 Task: Change Caps Lock To Control
Action: Mouse moved to (29, 7)
Screenshot: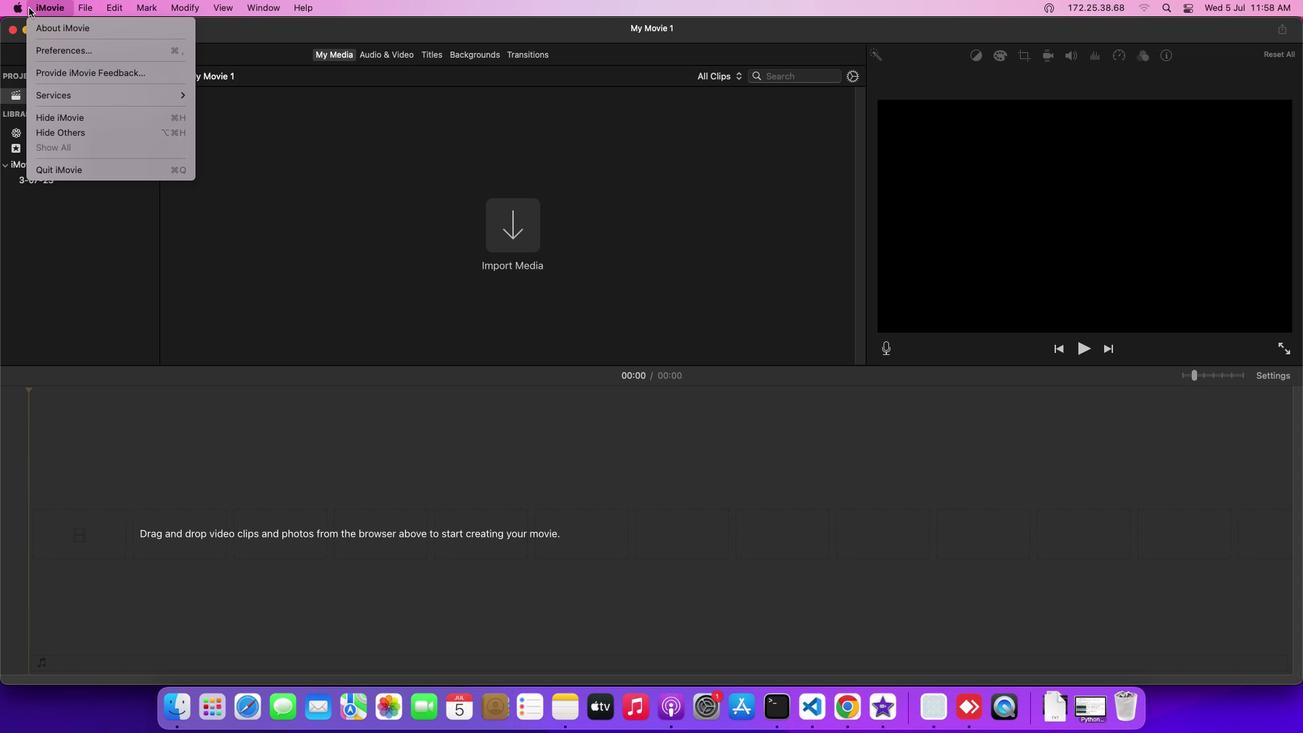 
Action: Mouse pressed left at (29, 7)
Screenshot: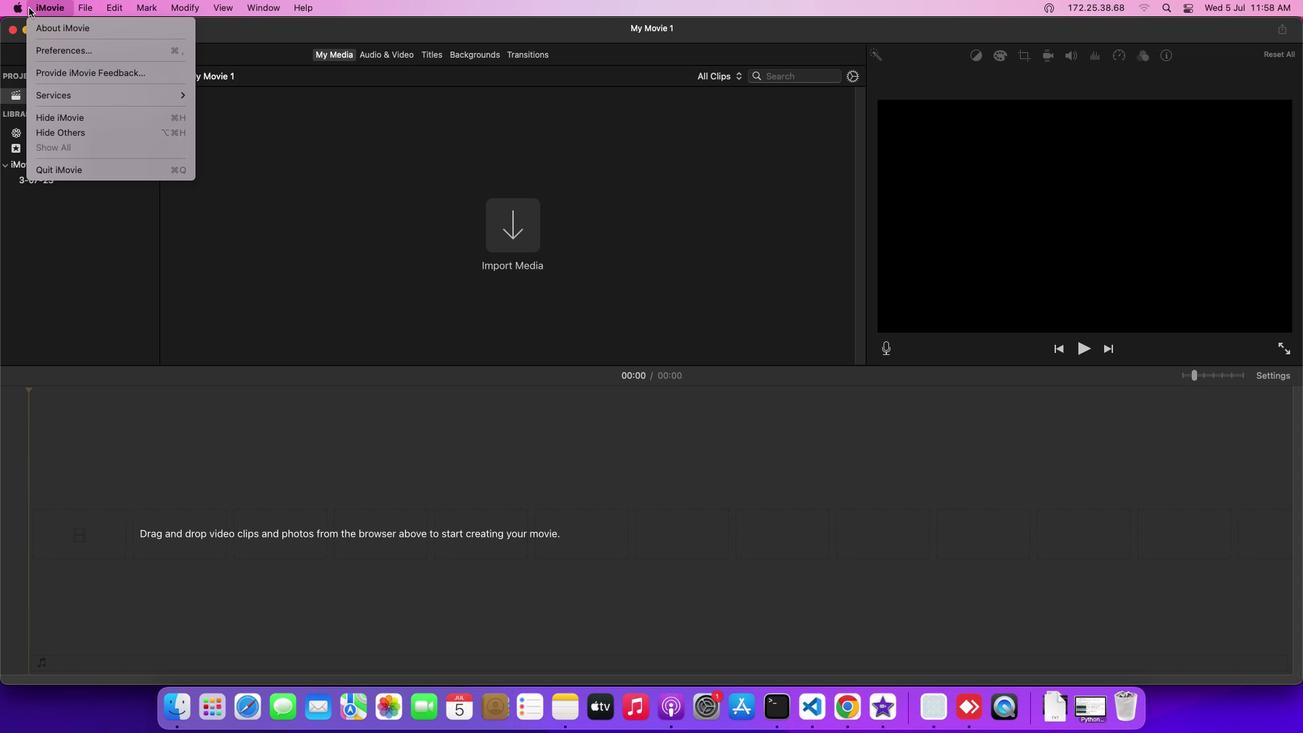 
Action: Mouse moved to (35, 101)
Screenshot: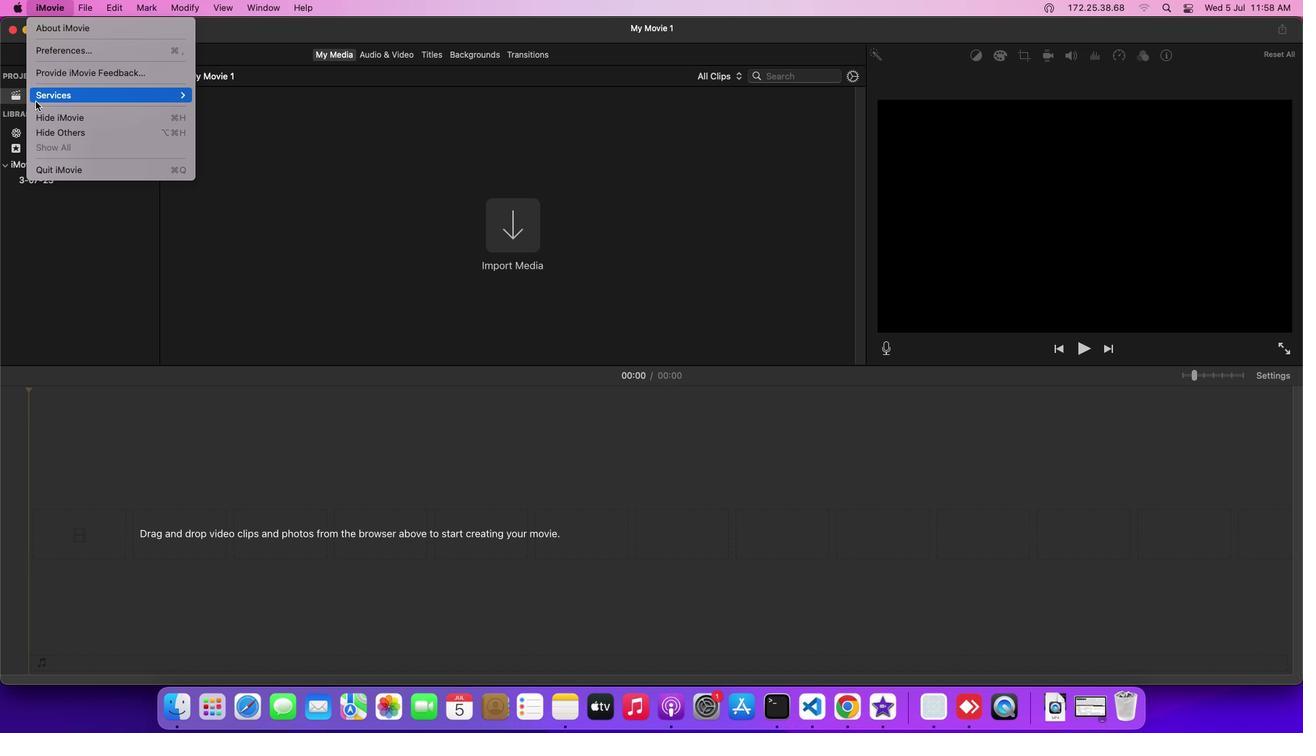 
Action: Mouse pressed left at (35, 101)
Screenshot: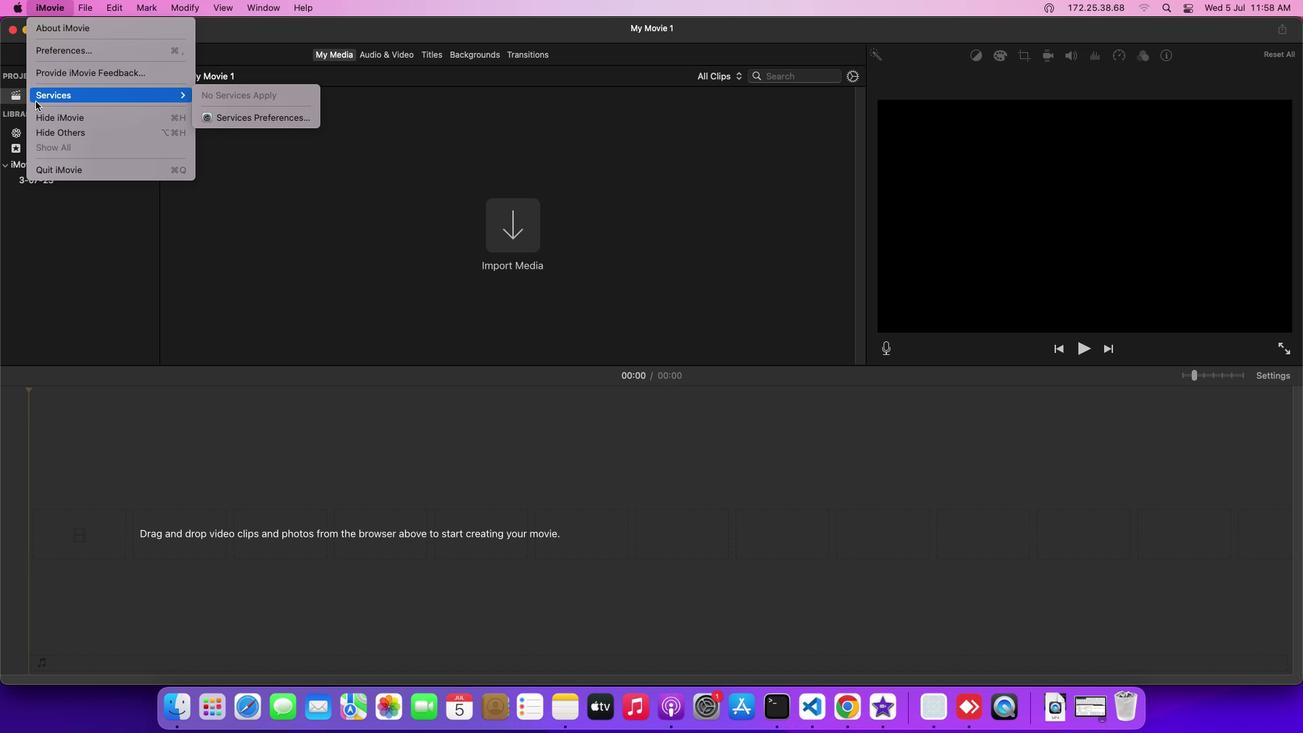 
Action: Mouse moved to (253, 118)
Screenshot: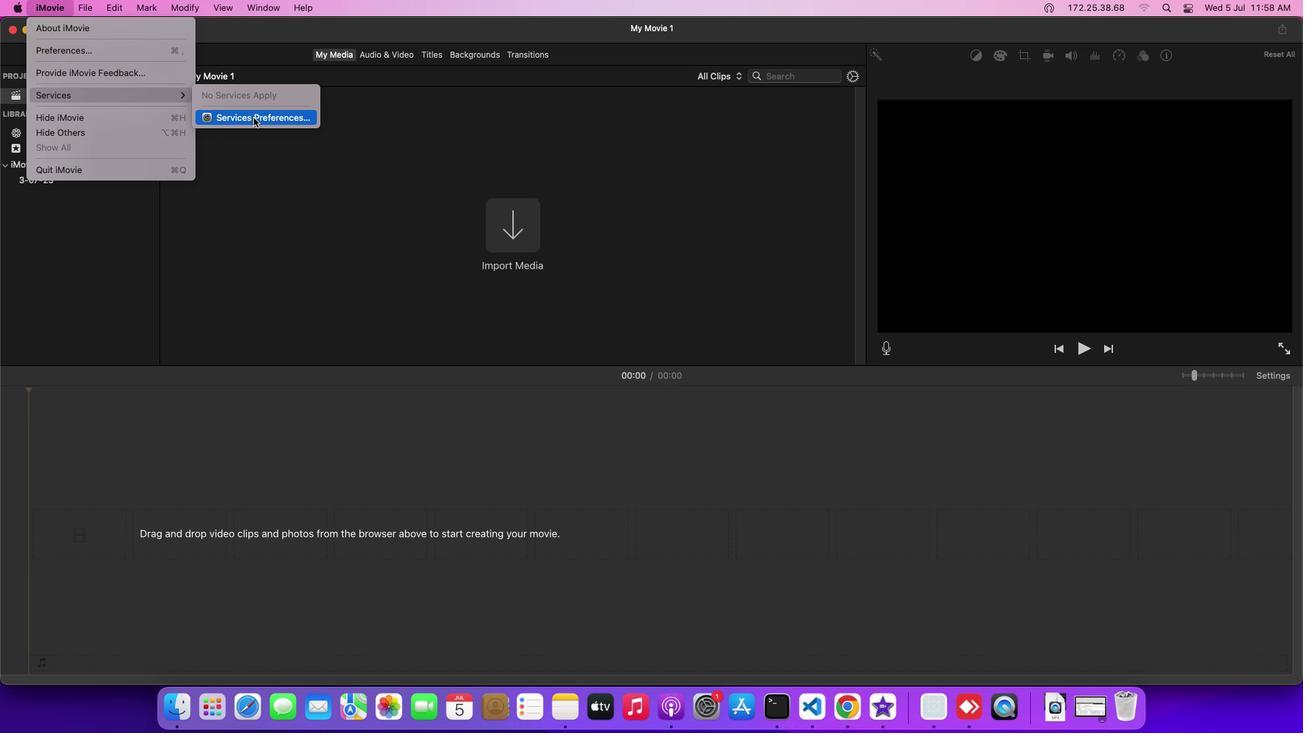 
Action: Mouse pressed left at (253, 118)
Screenshot: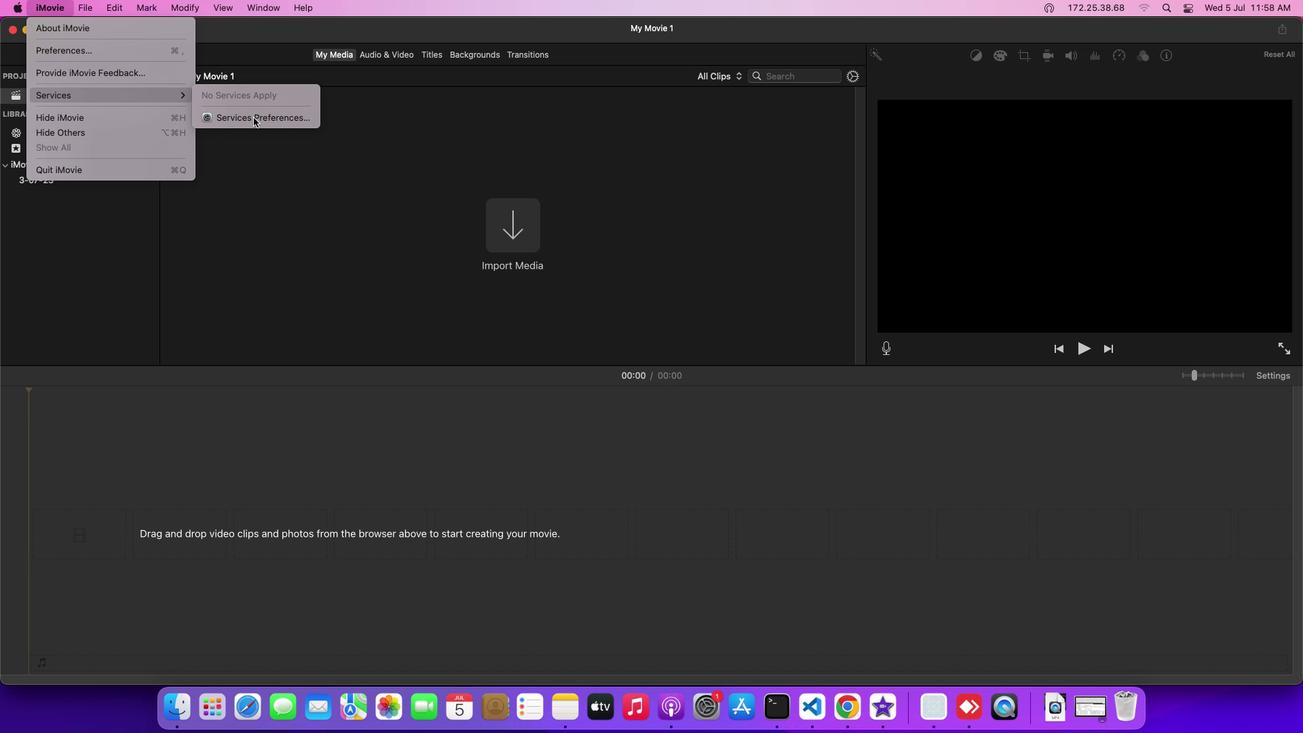 
Action: Mouse moved to (638, 204)
Screenshot: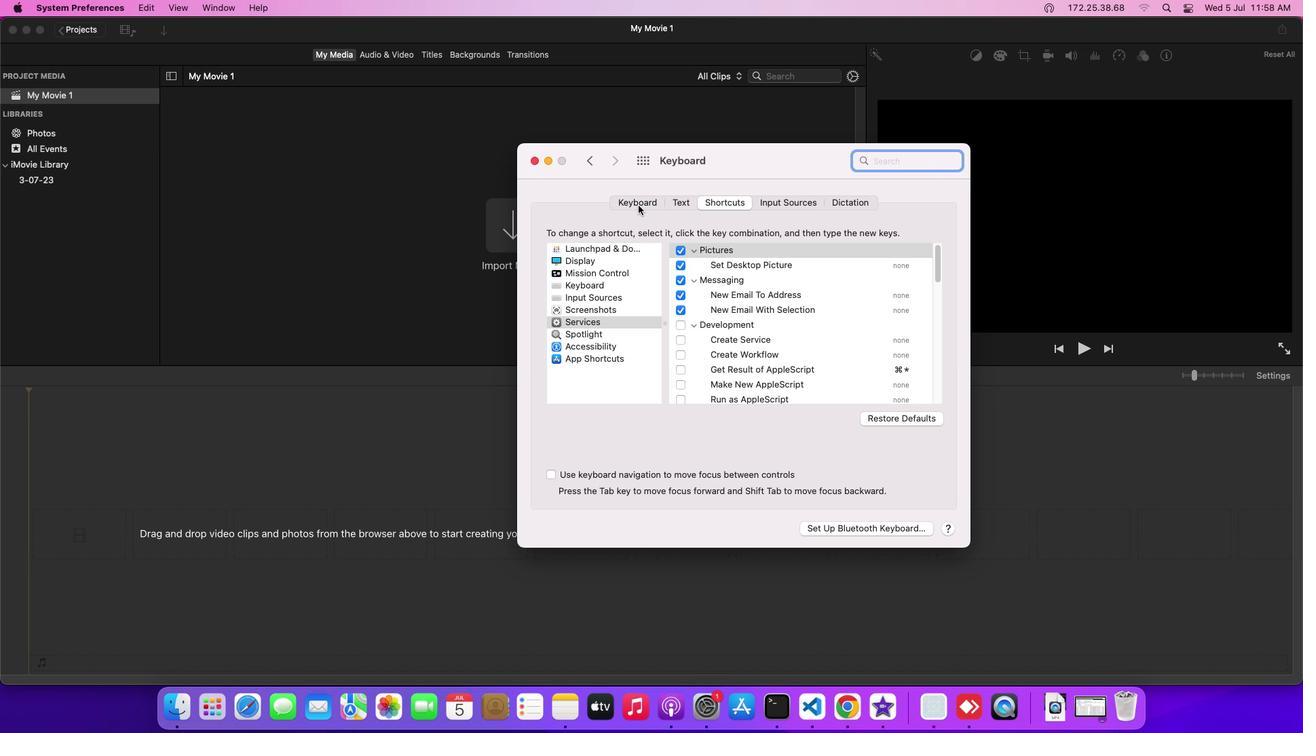 
Action: Mouse pressed left at (638, 204)
Screenshot: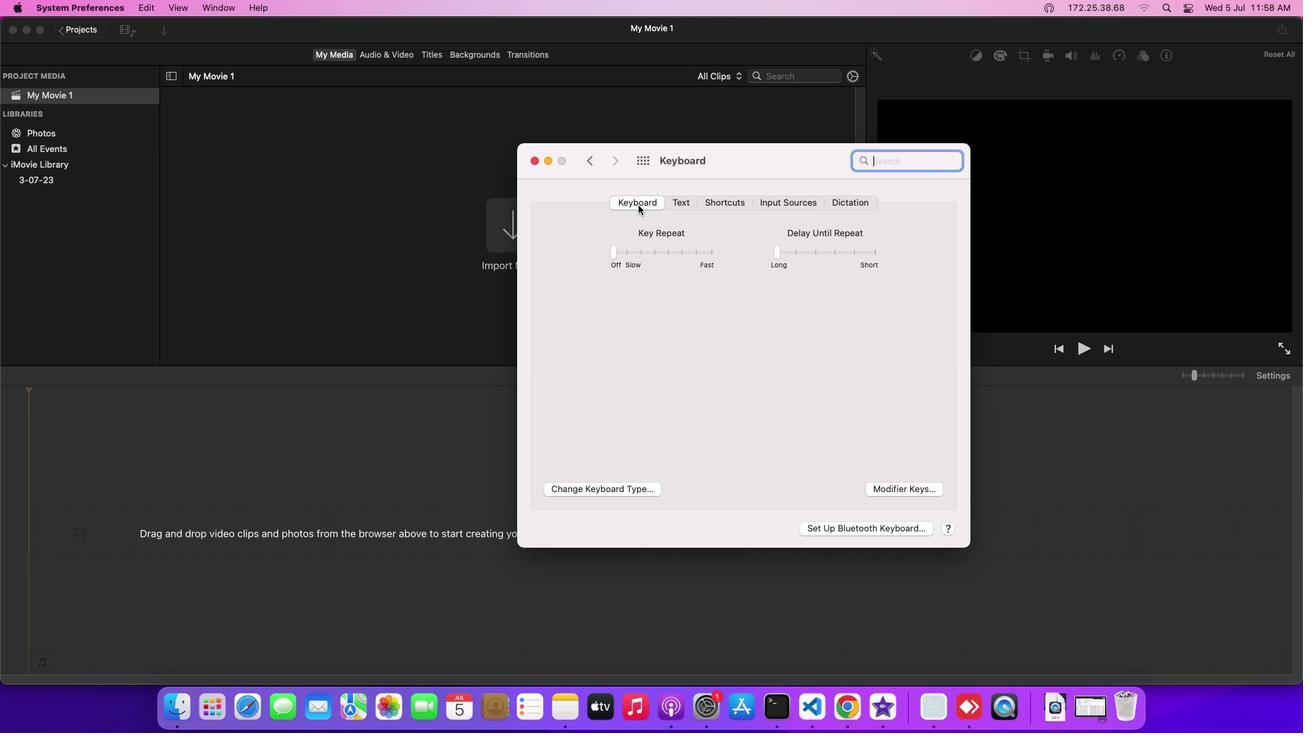 
Action: Mouse moved to (897, 491)
Screenshot: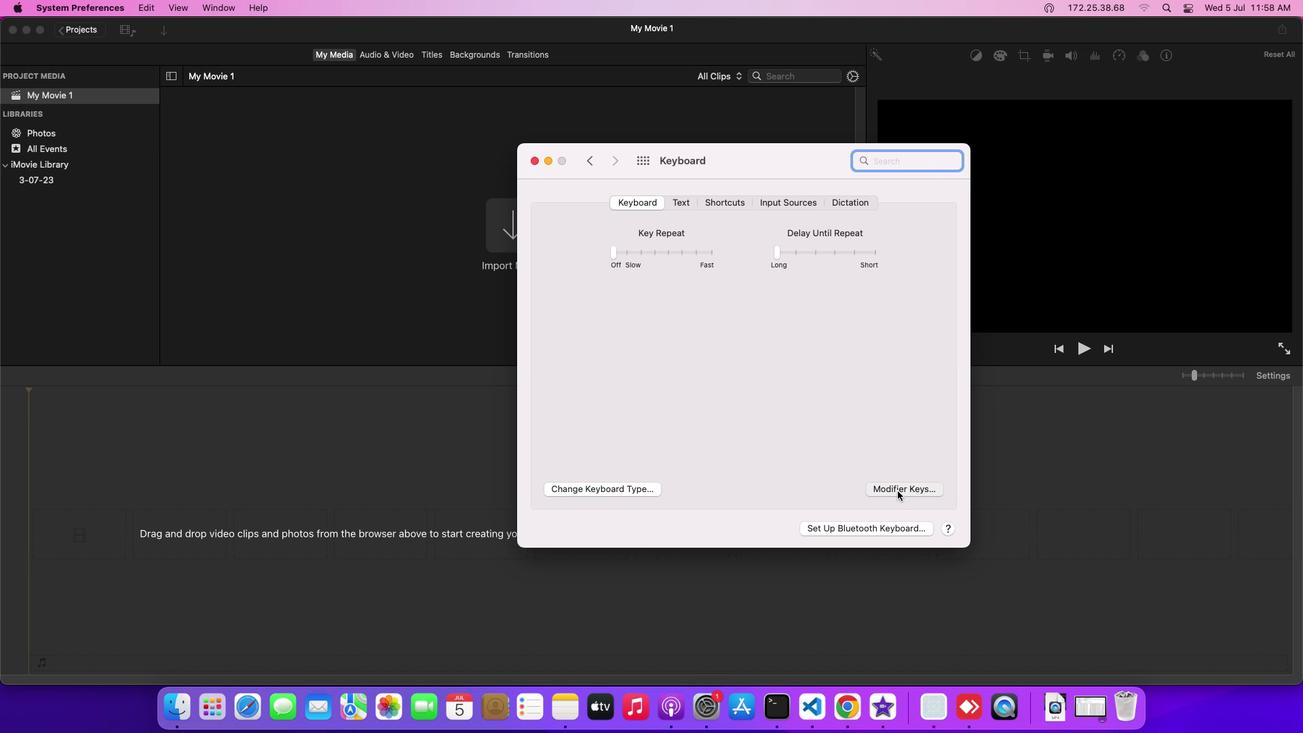 
Action: Mouse pressed left at (897, 491)
Screenshot: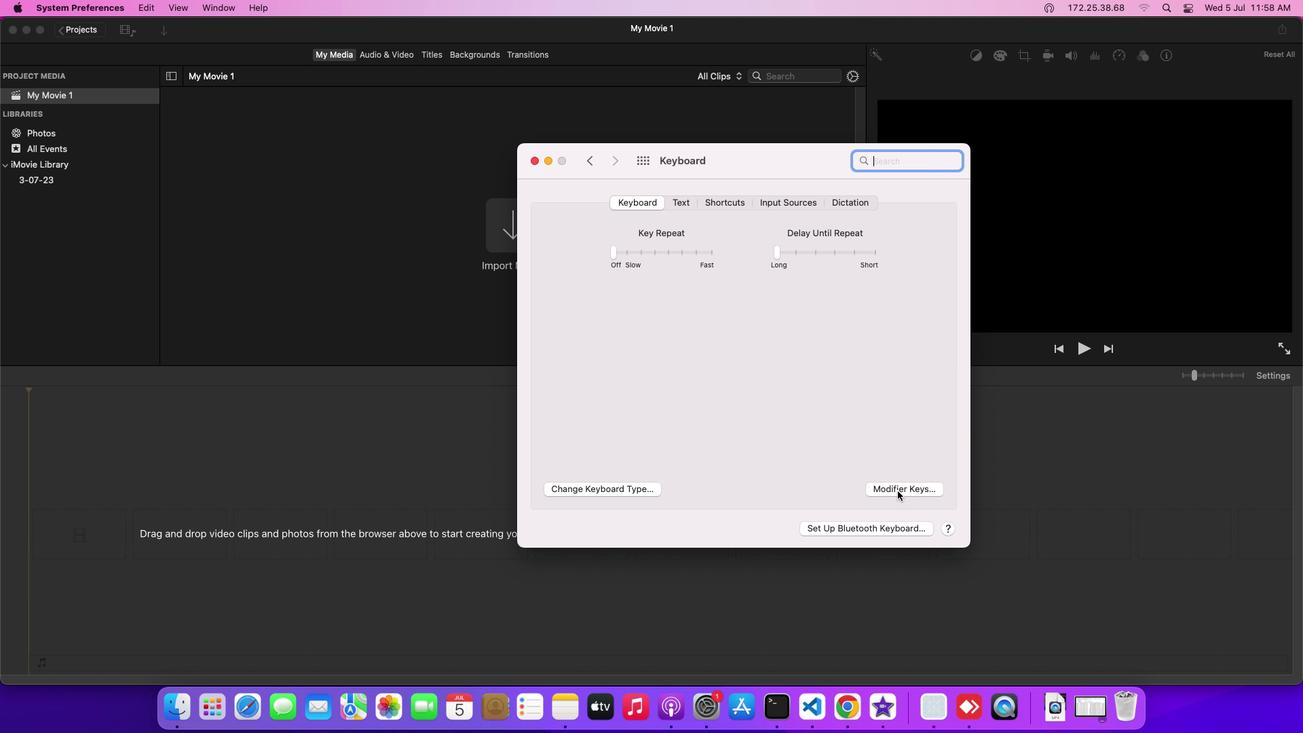 
Action: Mouse moved to (817, 358)
Screenshot: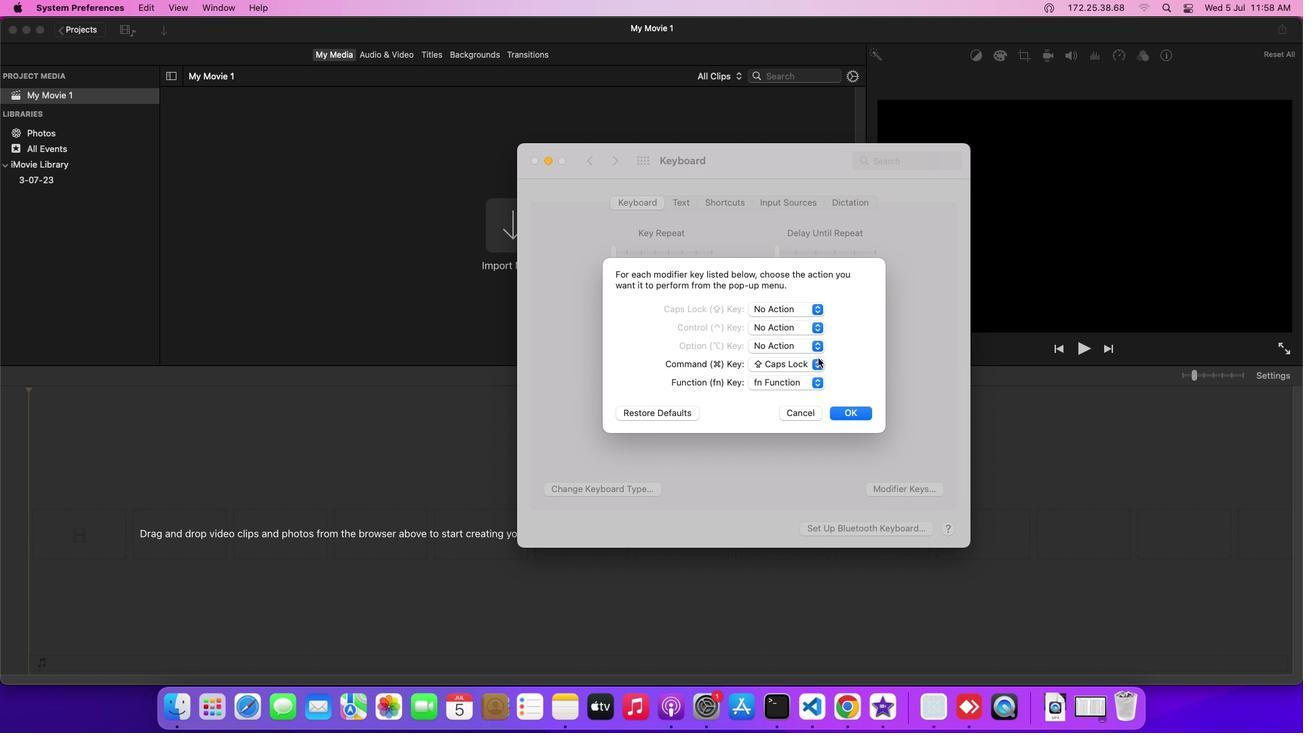 
Action: Mouse pressed left at (817, 358)
Screenshot: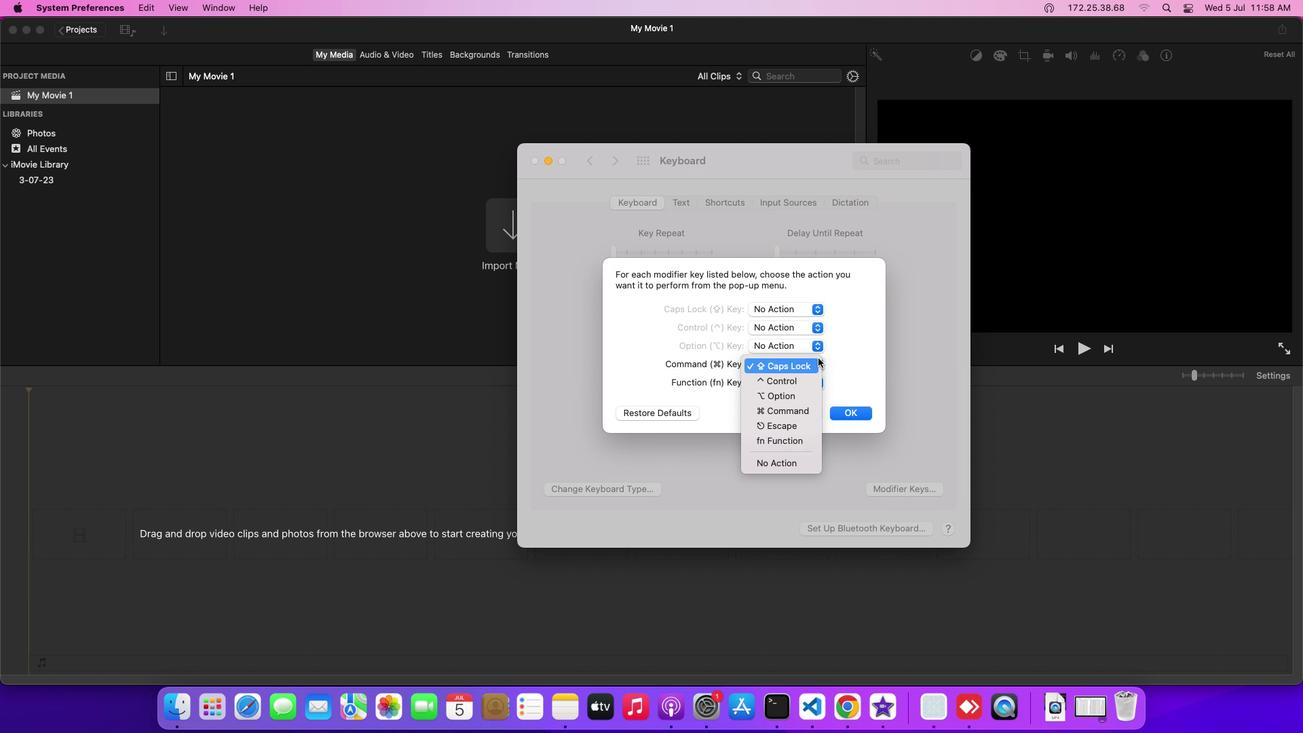 
Action: Mouse moved to (810, 374)
Screenshot: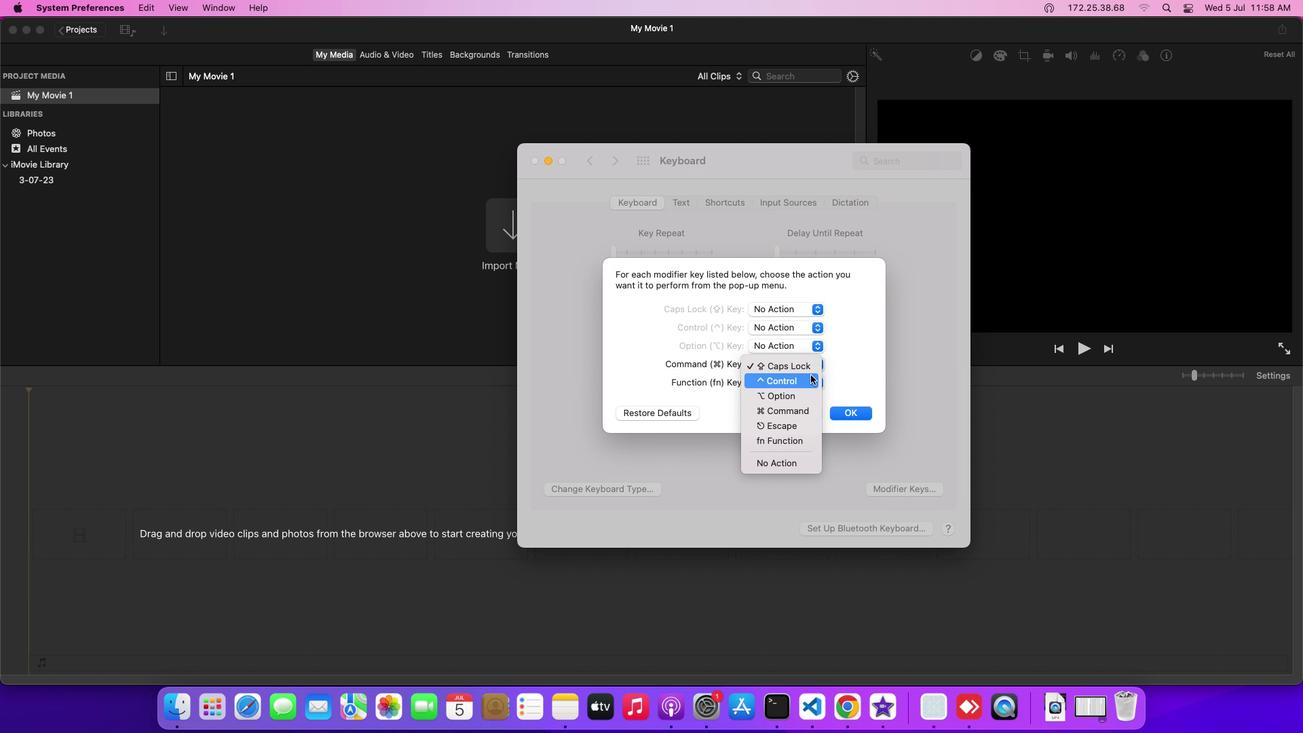 
Action: Mouse pressed left at (810, 374)
Screenshot: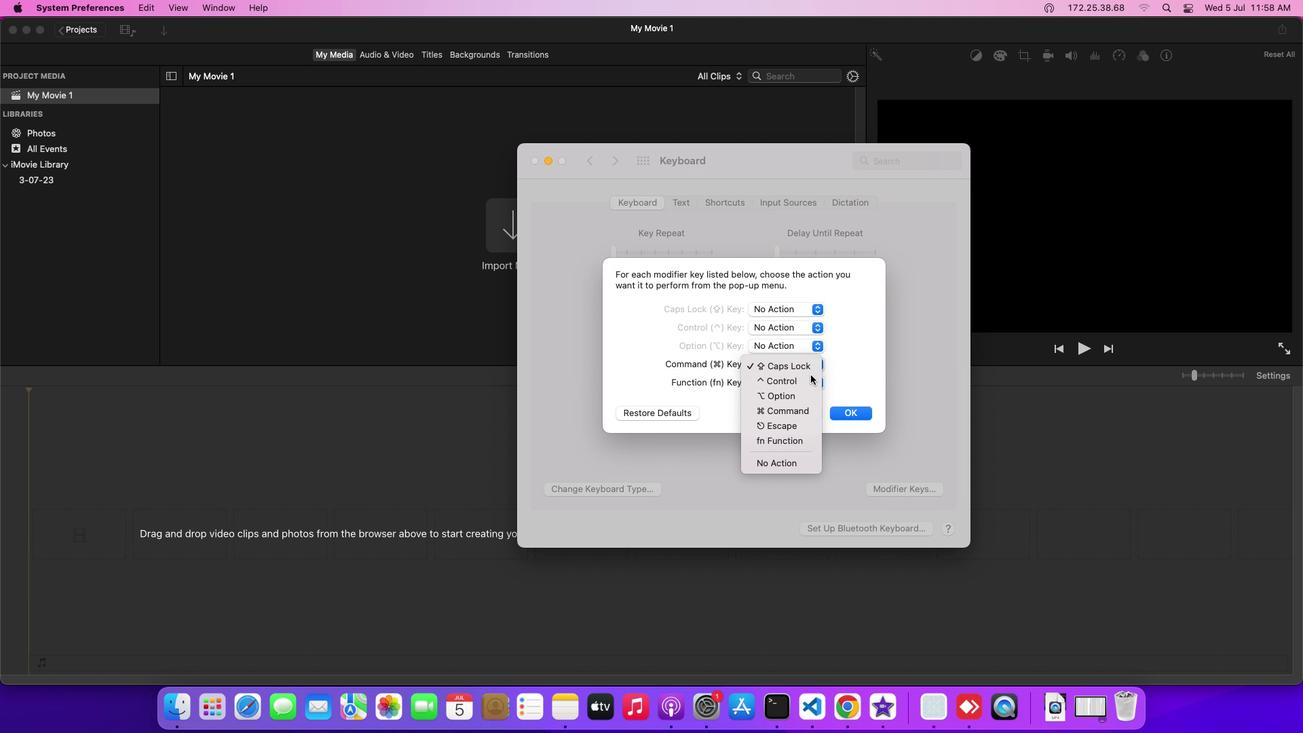 
Action: Mouse moved to (844, 409)
Screenshot: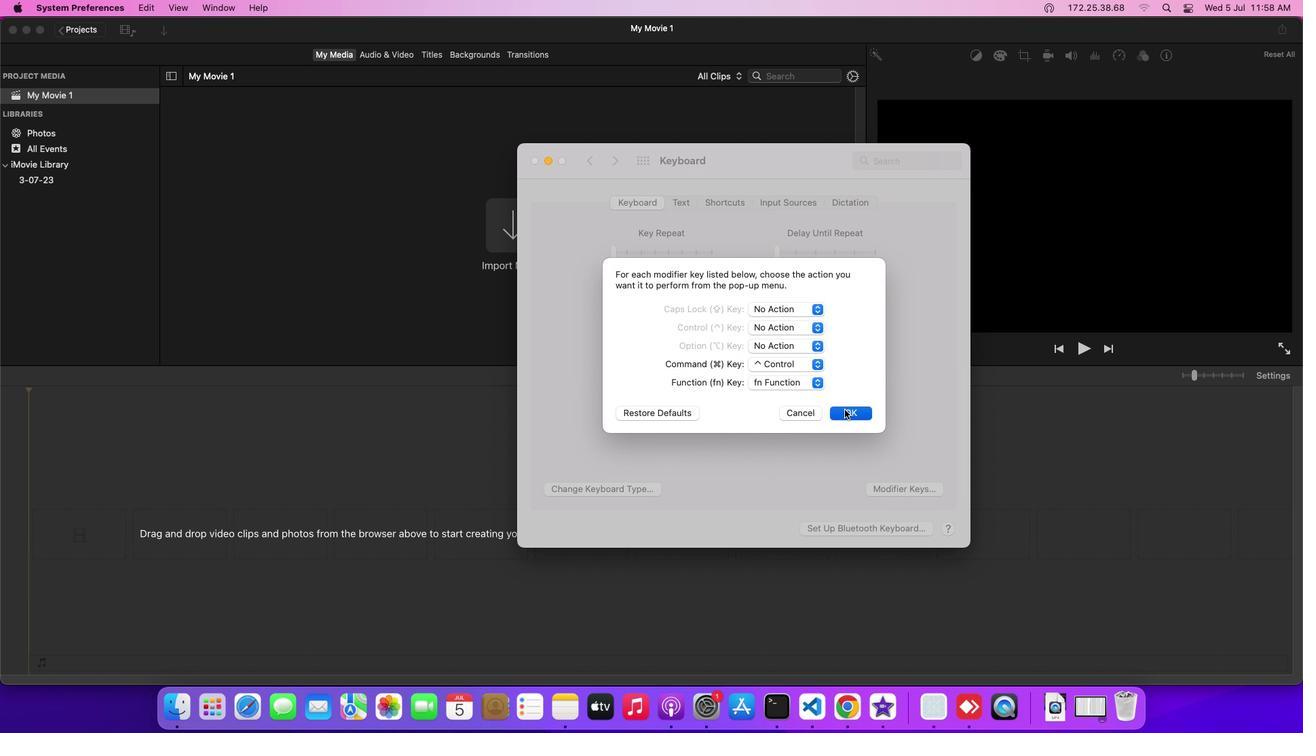 
Action: Mouse pressed left at (844, 409)
Screenshot: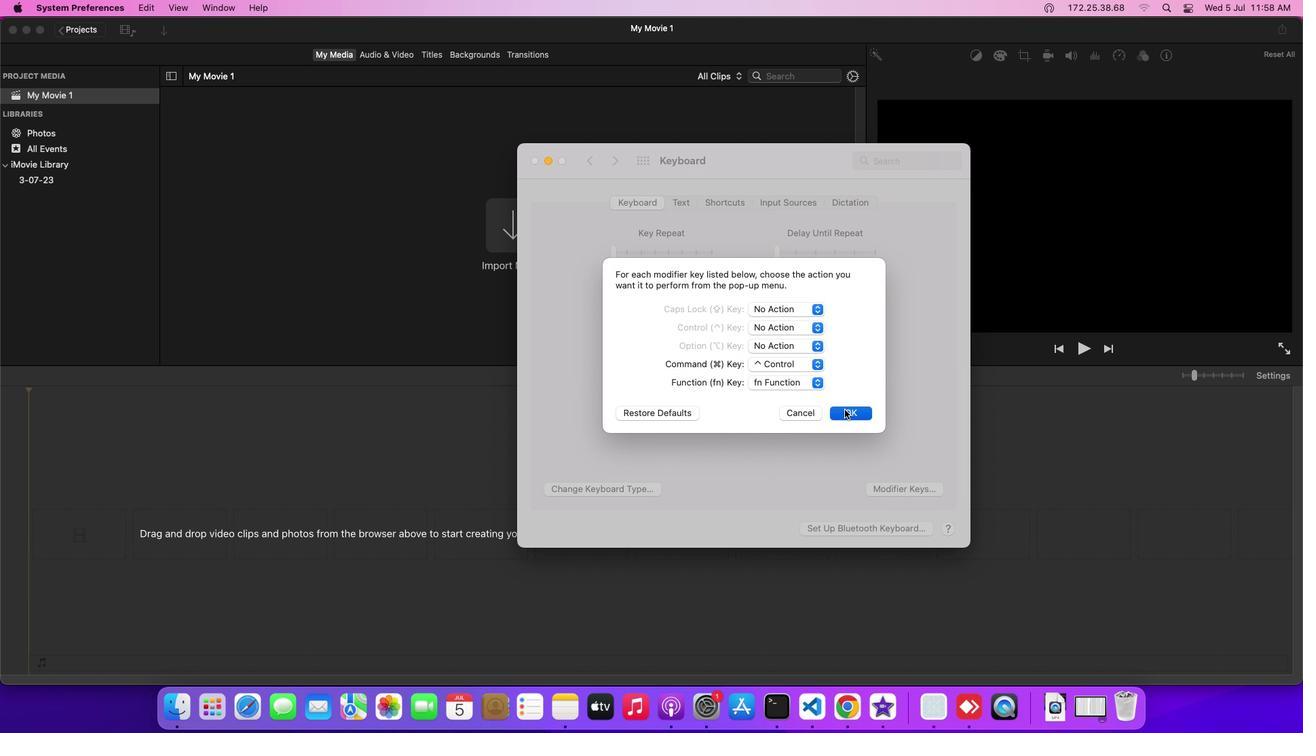 
Action: Mouse moved to (845, 409)
Screenshot: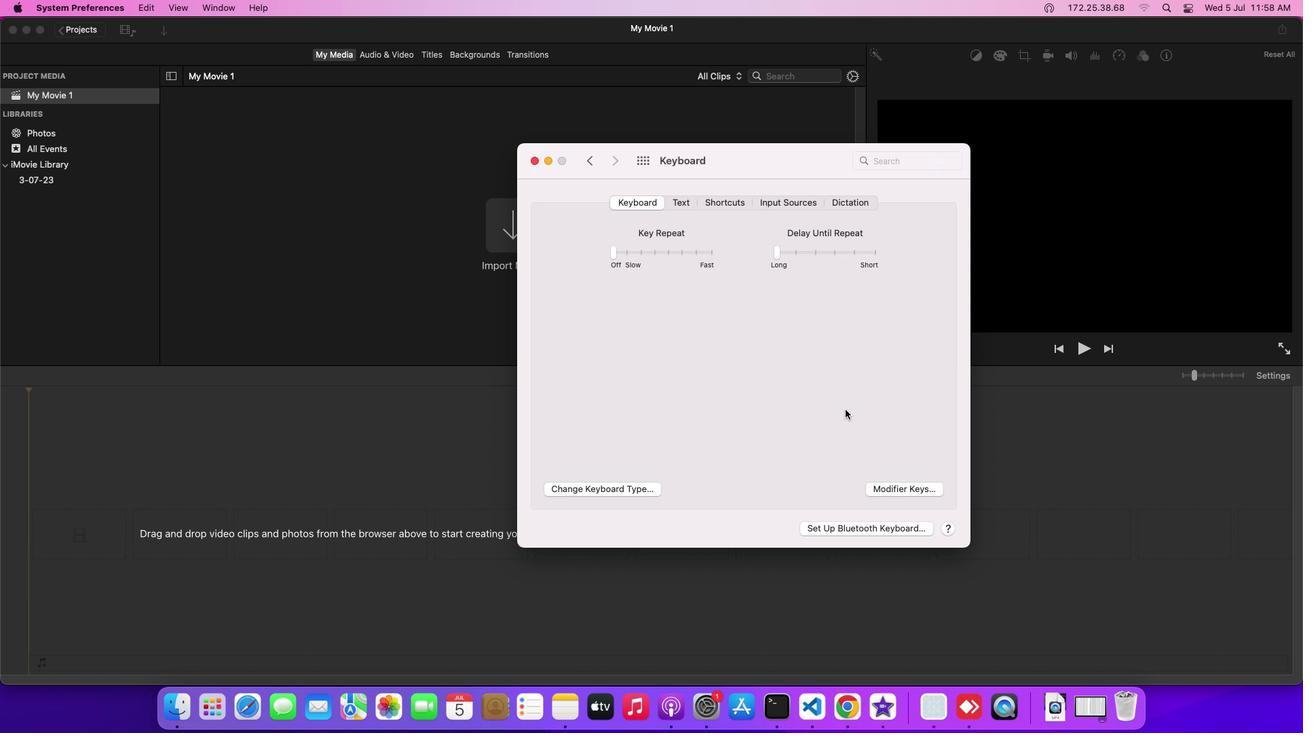 
